 Task: Look for properties with a toilet grab bar.
Action: Mouse moved to (820, 128)
Screenshot: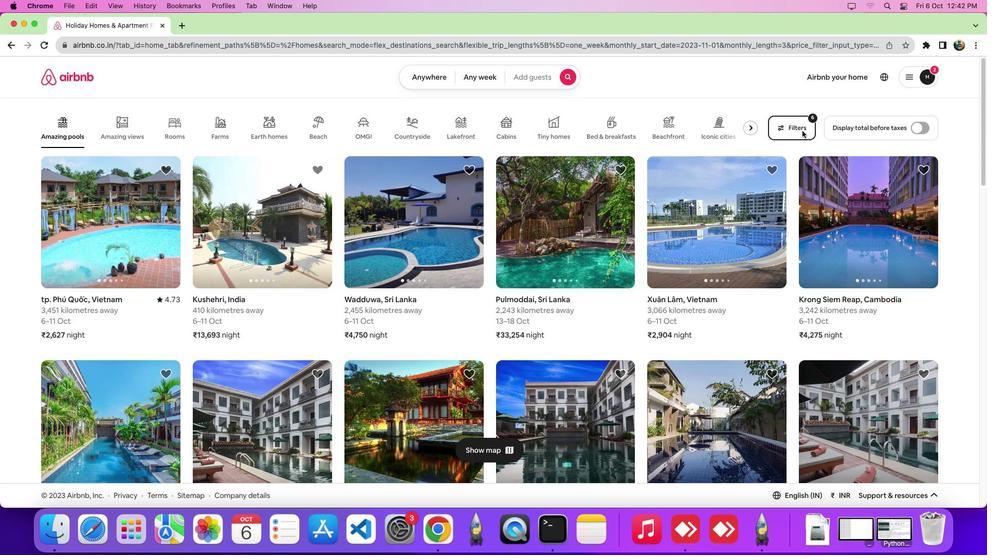 
Action: Mouse pressed left at (820, 128)
Screenshot: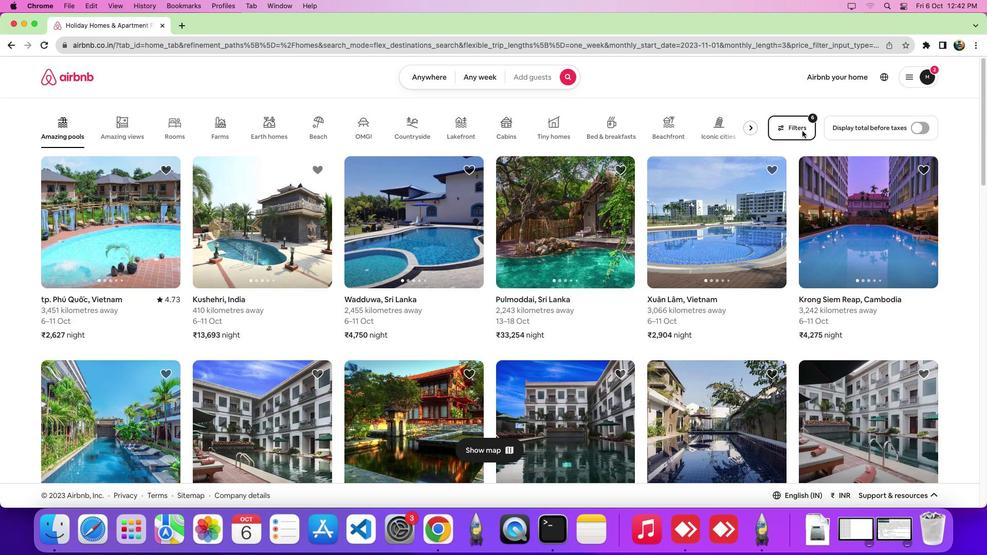 
Action: Mouse moved to (817, 125)
Screenshot: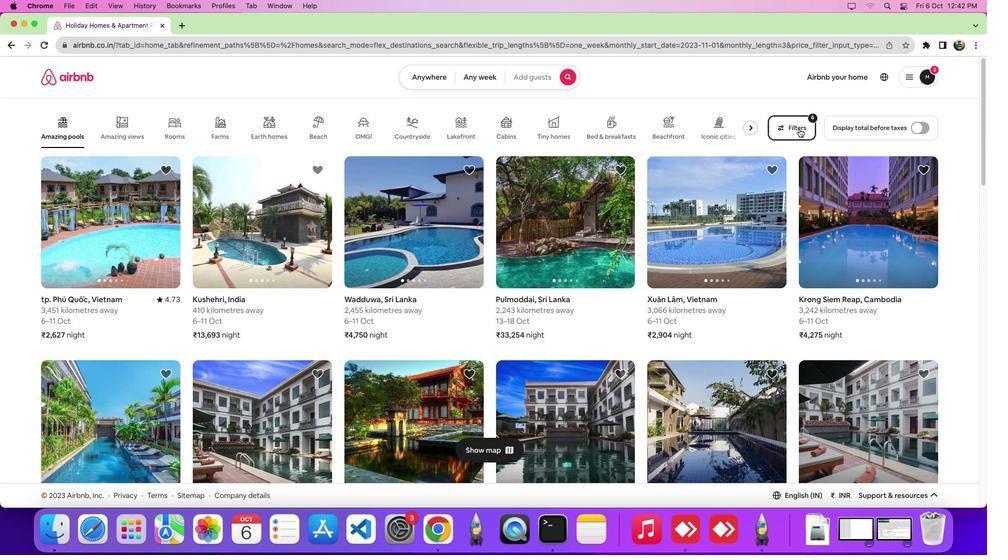 
Action: Mouse pressed left at (817, 125)
Screenshot: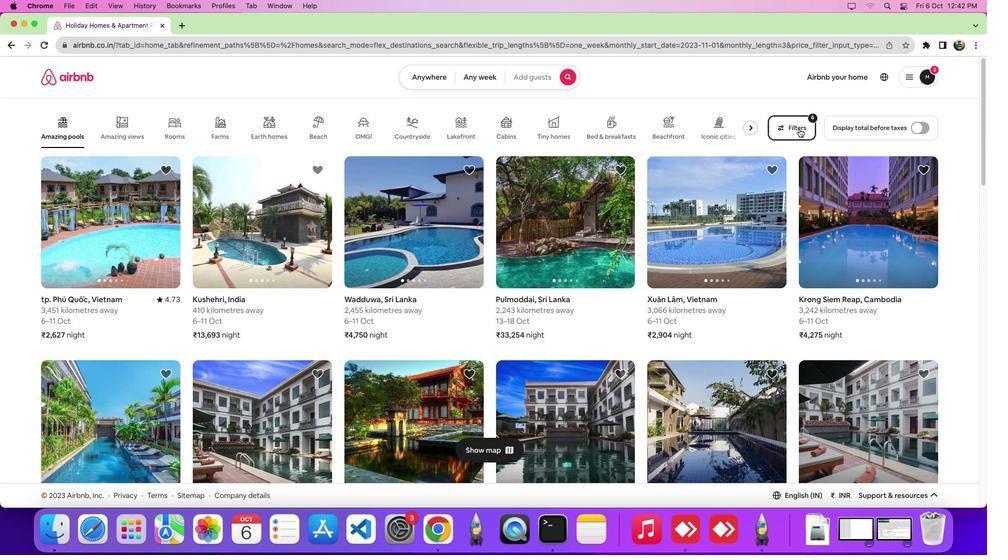 
Action: Mouse moved to (387, 187)
Screenshot: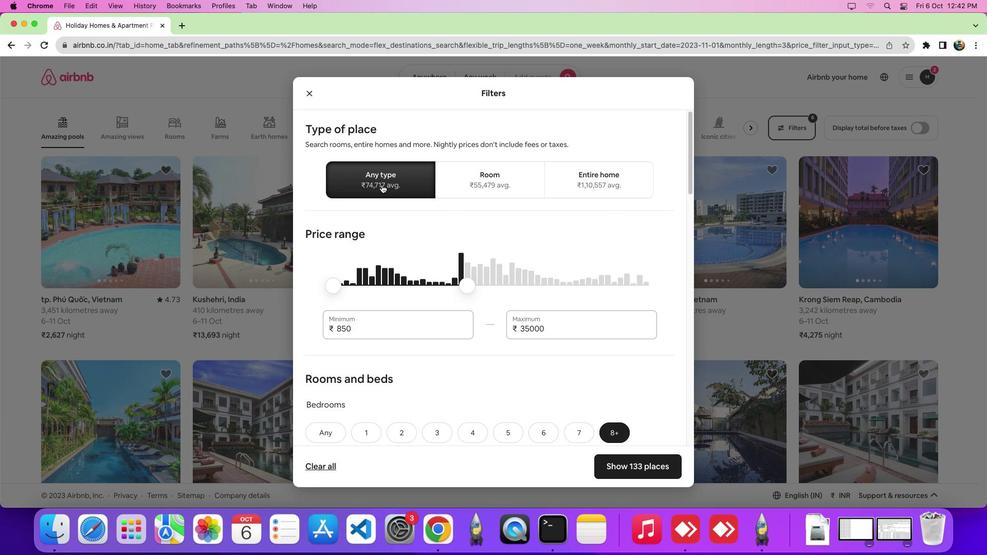 
Action: Mouse pressed left at (387, 187)
Screenshot: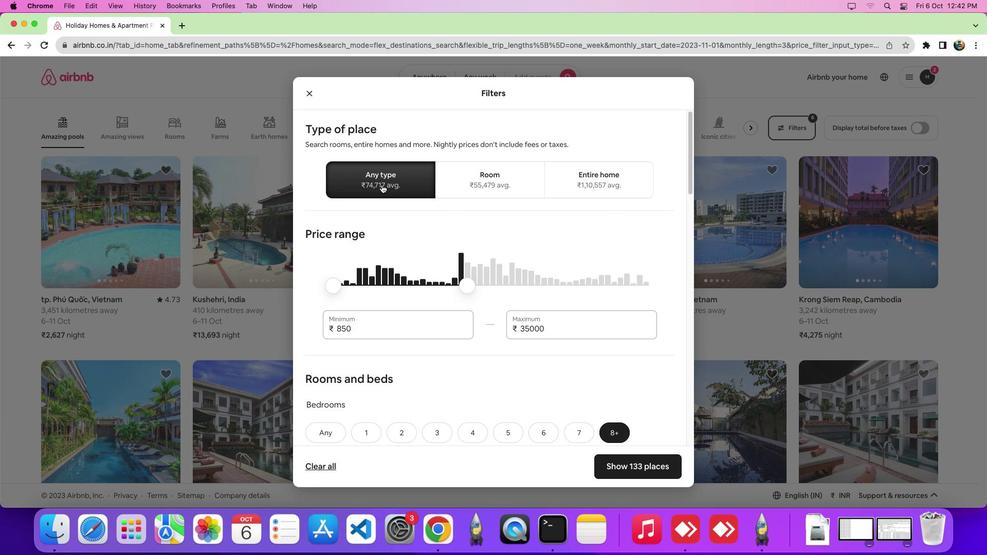 
Action: Mouse moved to (497, 343)
Screenshot: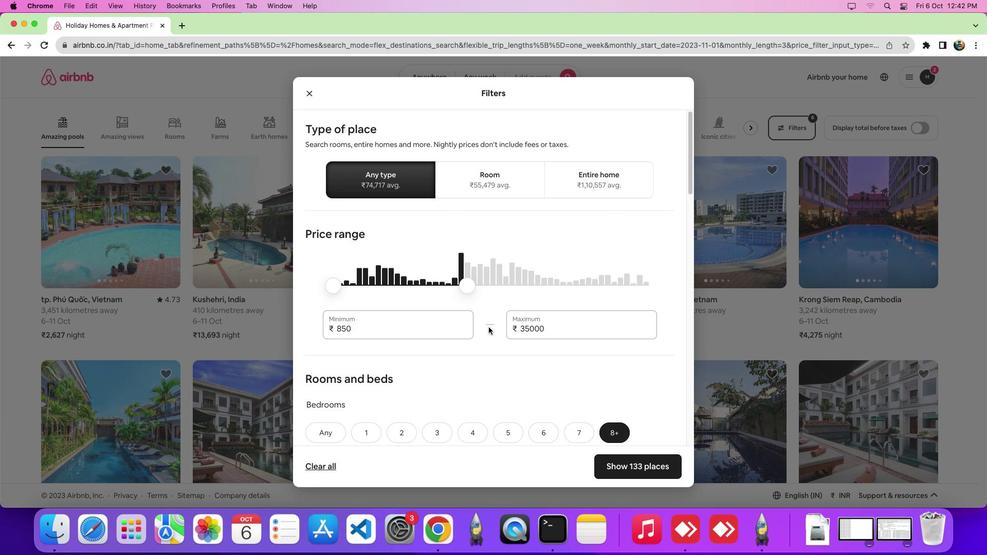 
Action: Mouse scrolled (497, 343) with delta (-6, -15)
Screenshot: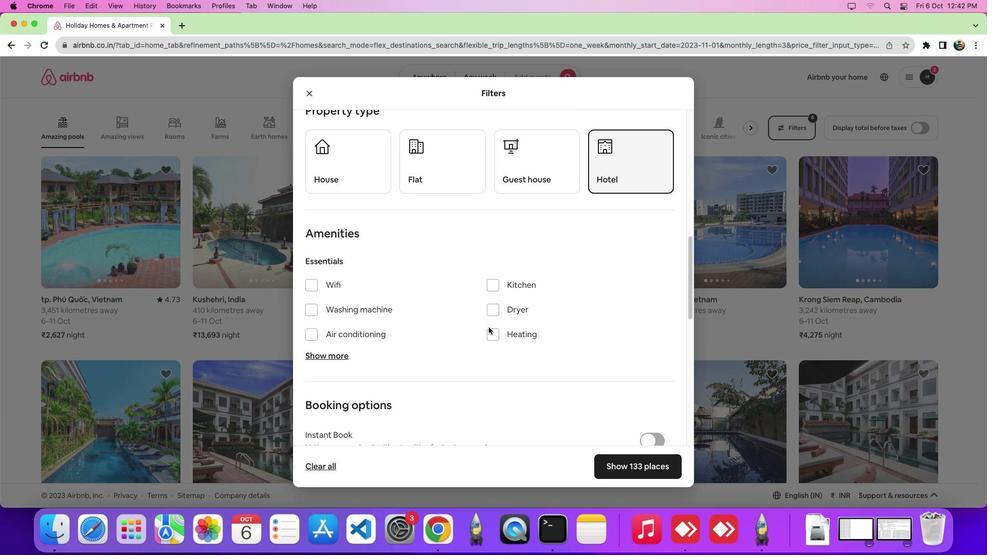 
Action: Mouse scrolled (497, 343) with delta (-6, -16)
Screenshot: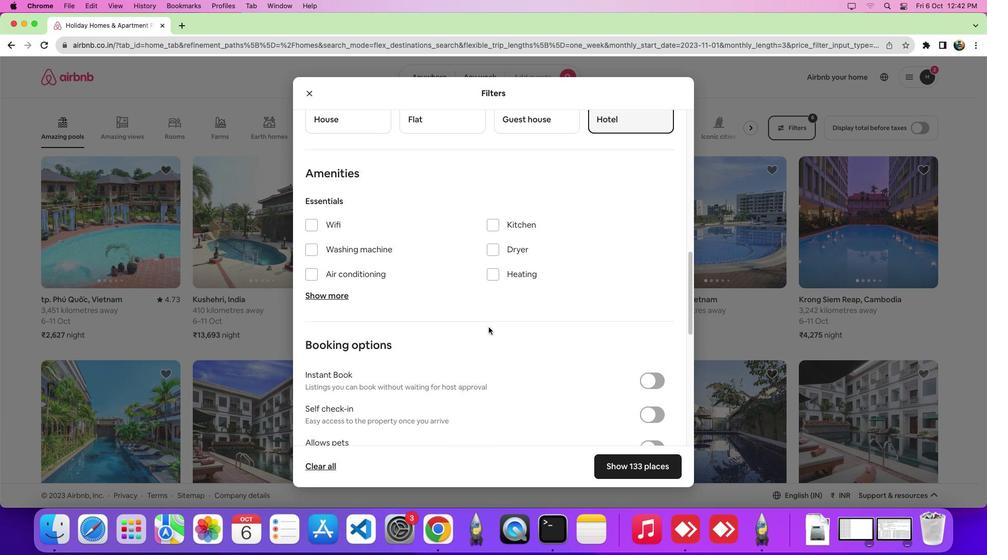 
Action: Mouse scrolled (497, 343) with delta (-6, -21)
Screenshot: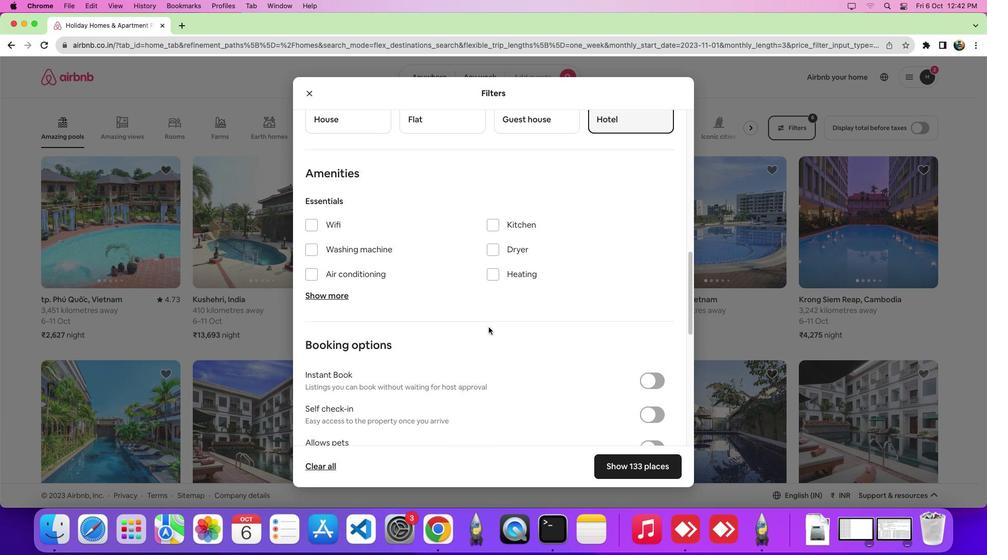 
Action: Mouse scrolled (497, 343) with delta (-6, -23)
Screenshot: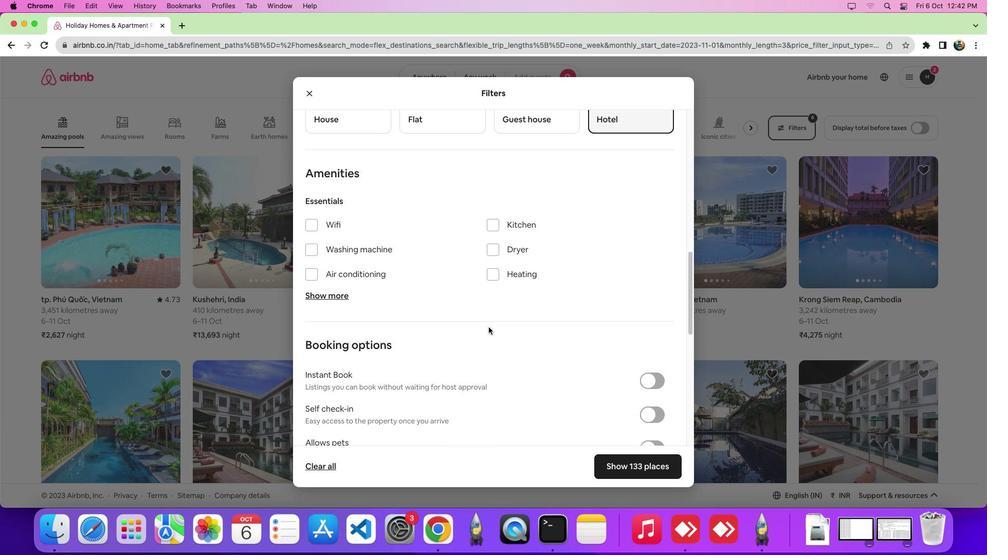 
Action: Mouse scrolled (497, 343) with delta (-6, -15)
Screenshot: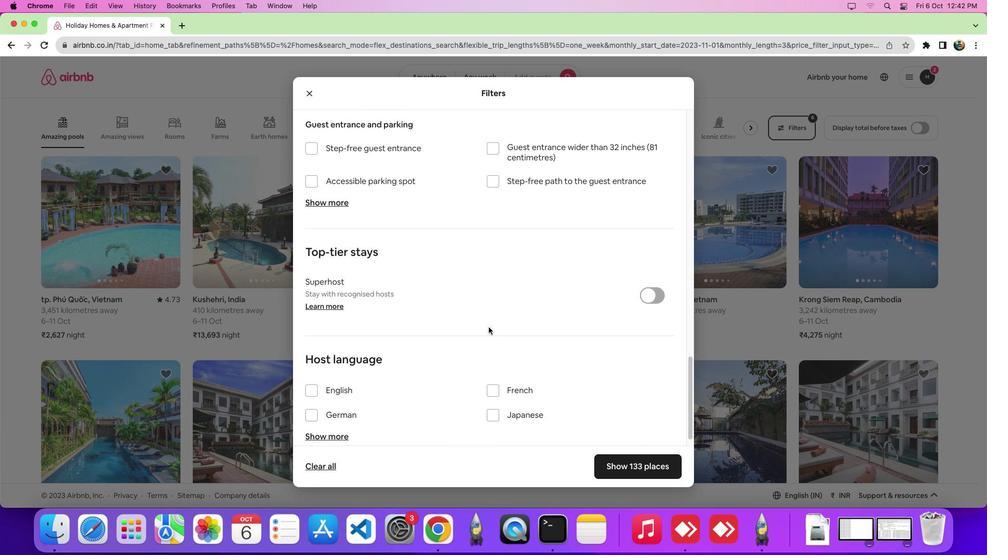 
Action: Mouse scrolled (497, 343) with delta (-6, -16)
Screenshot: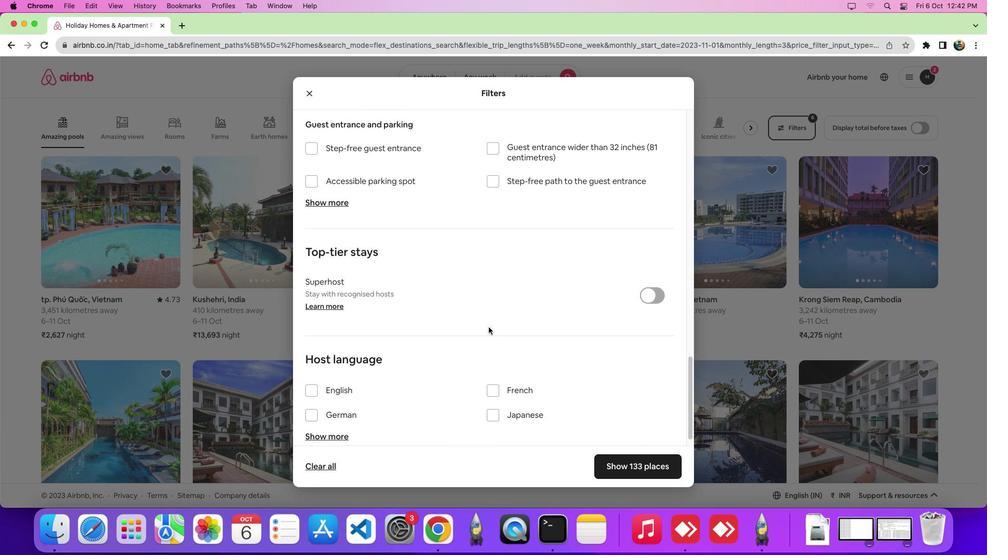 
Action: Mouse scrolled (497, 343) with delta (-6, -20)
Screenshot: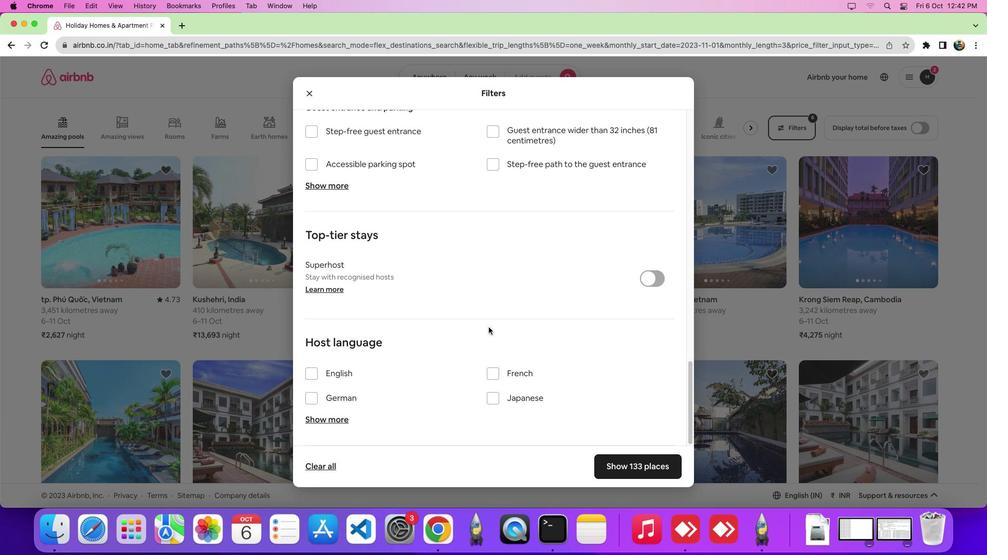 
Action: Mouse scrolled (497, 343) with delta (-6, -23)
Screenshot: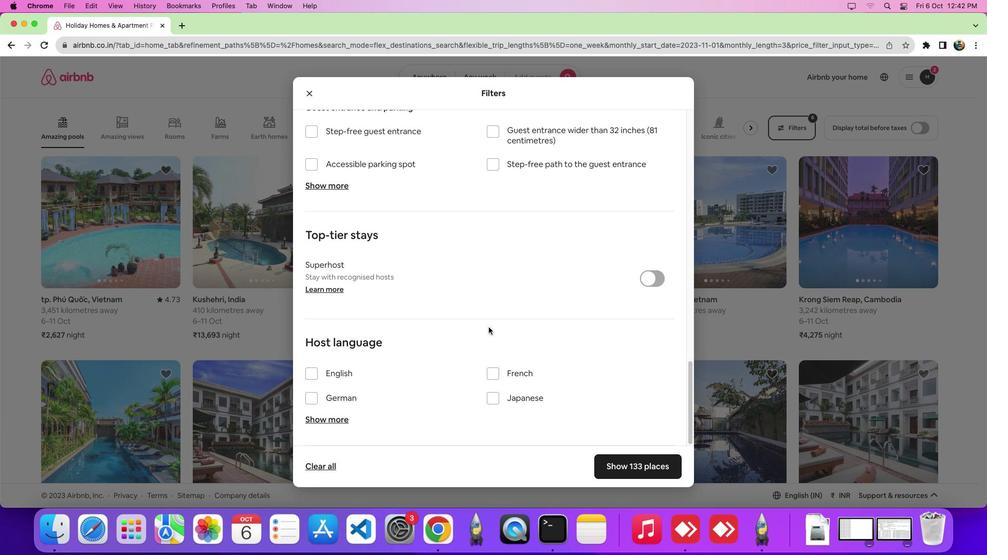 
Action: Mouse scrolled (497, 343) with delta (-6, -23)
Screenshot: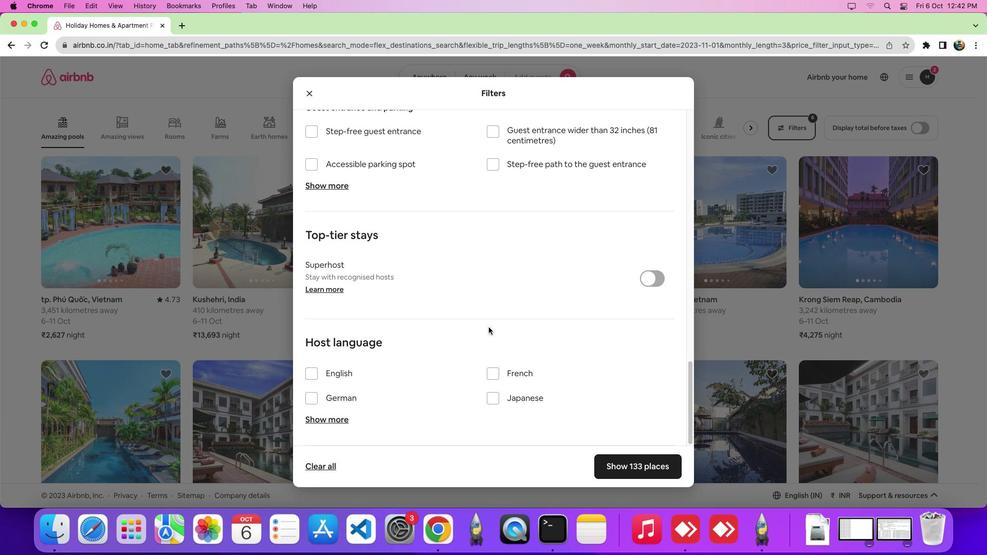 
Action: Mouse moved to (329, 184)
Screenshot: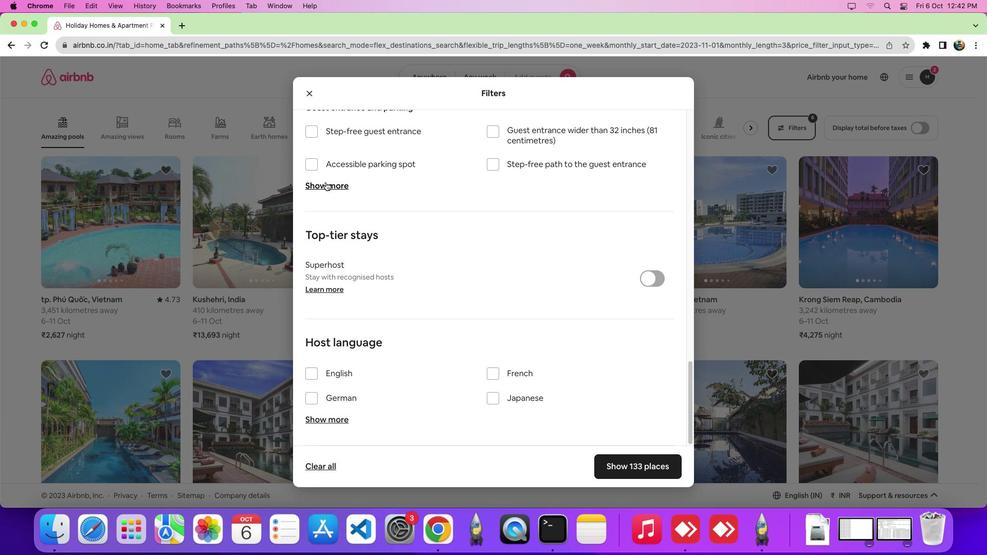 
Action: Mouse pressed left at (329, 184)
Screenshot: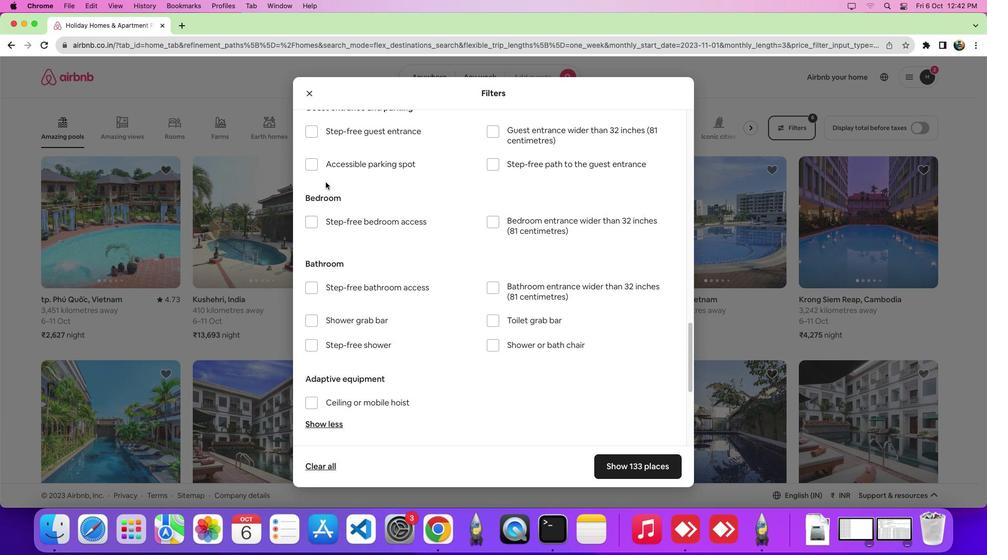 
Action: Mouse moved to (502, 317)
Screenshot: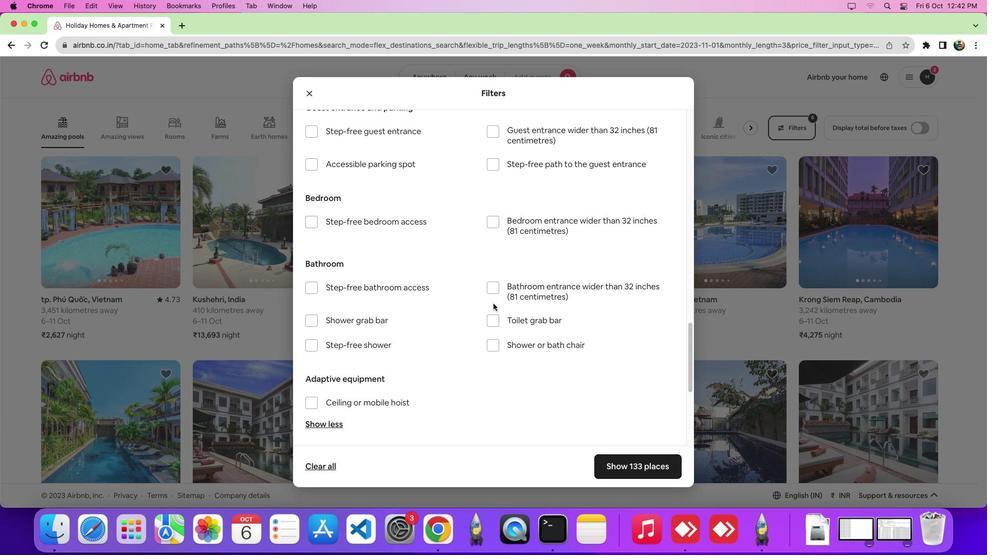 
Action: Mouse scrolled (502, 317) with delta (-6, -15)
Screenshot: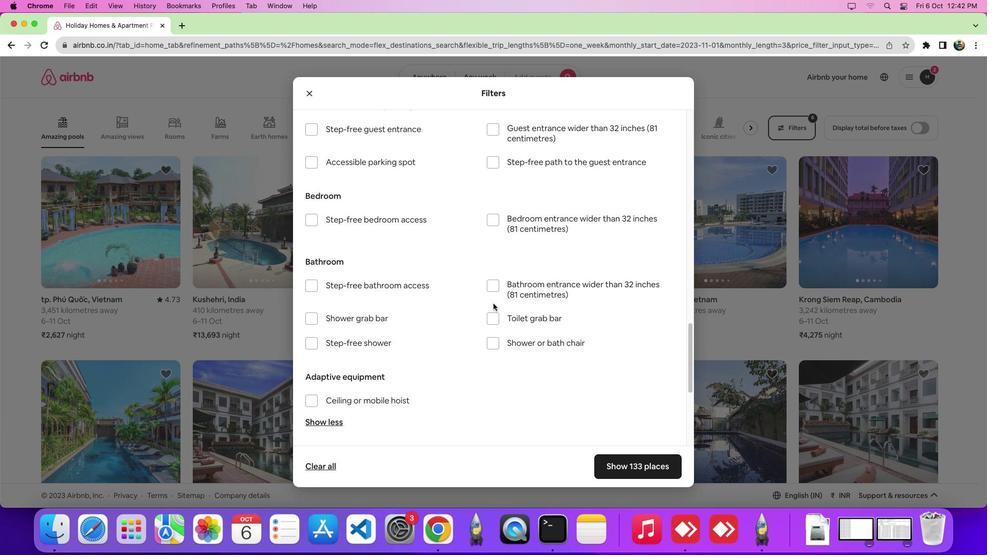 
Action: Mouse scrolled (502, 317) with delta (-6, -15)
Screenshot: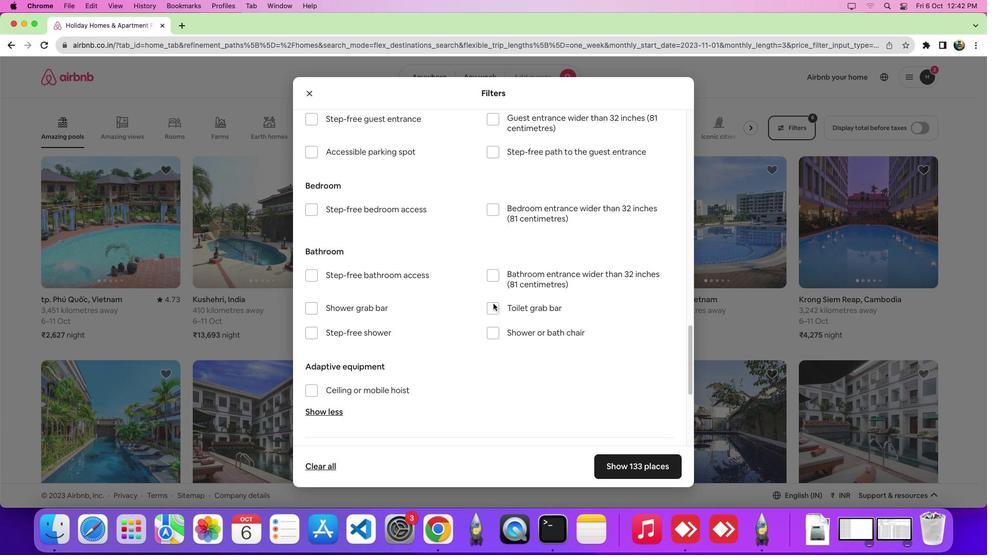 
Action: Mouse moved to (504, 319)
Screenshot: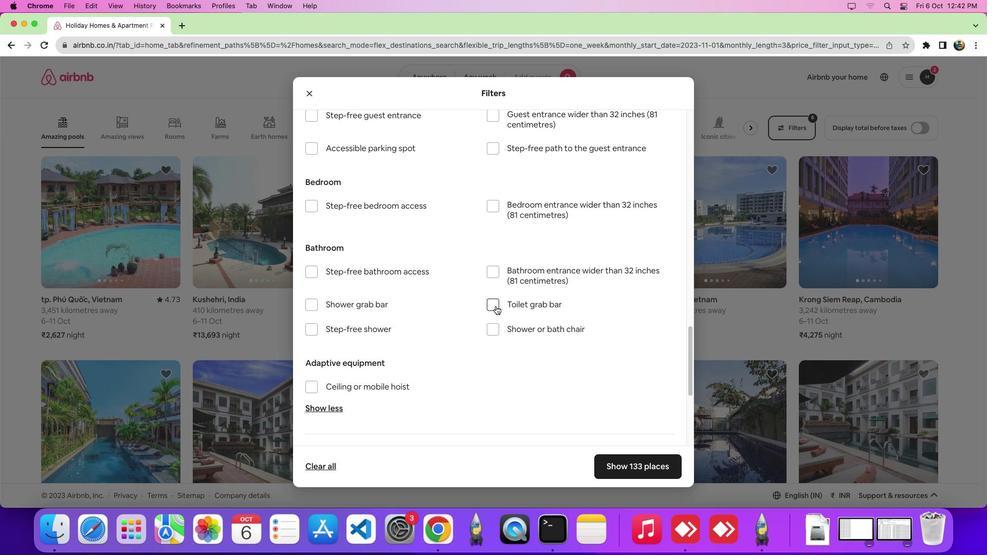 
Action: Mouse pressed left at (504, 319)
Screenshot: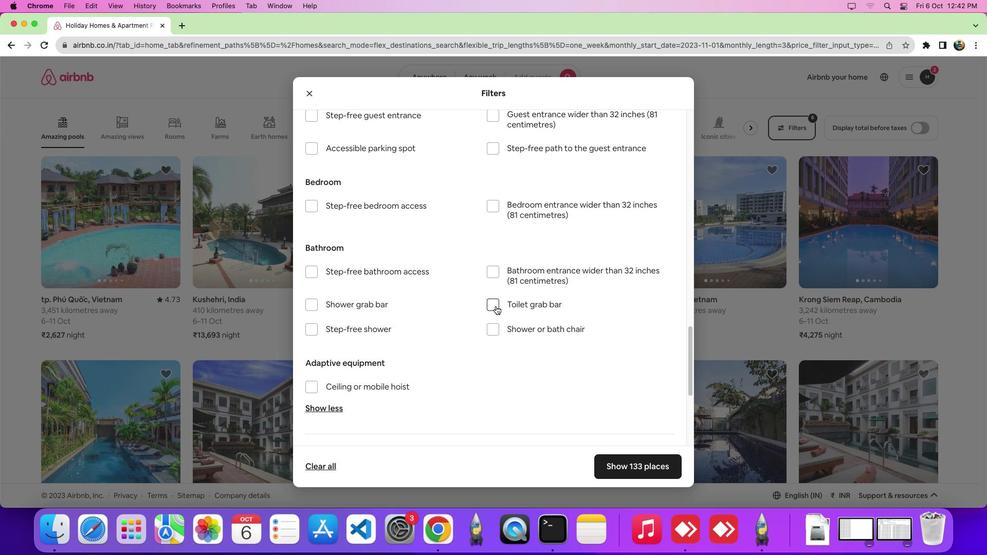 
Action: Mouse moved to (644, 499)
Screenshot: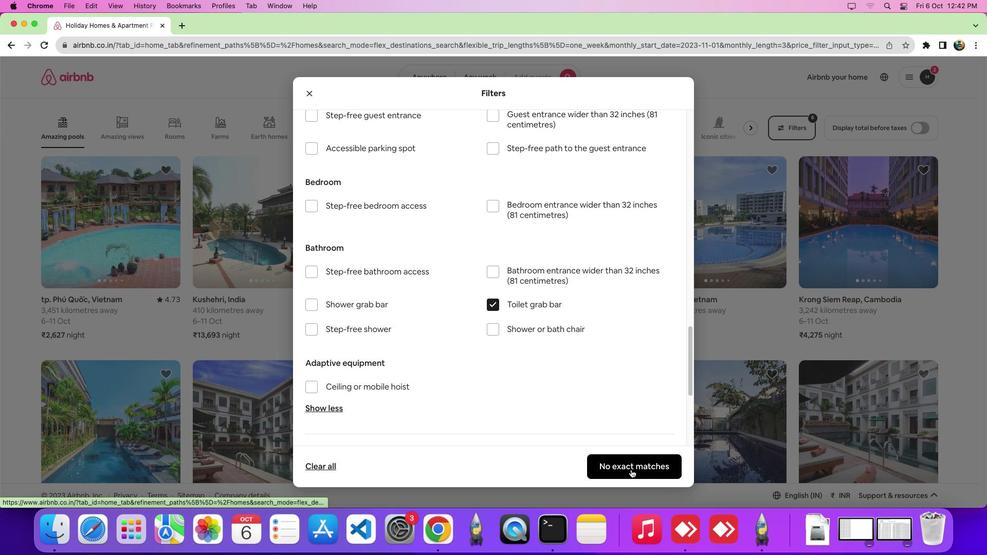 
Action: Mouse pressed left at (644, 499)
Screenshot: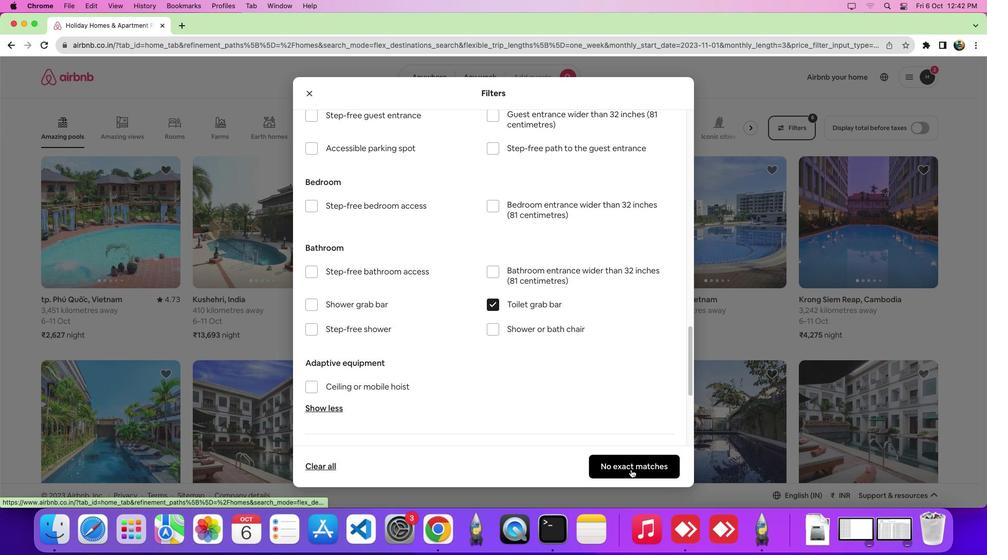 
Action: Mouse moved to (635, 488)
Screenshot: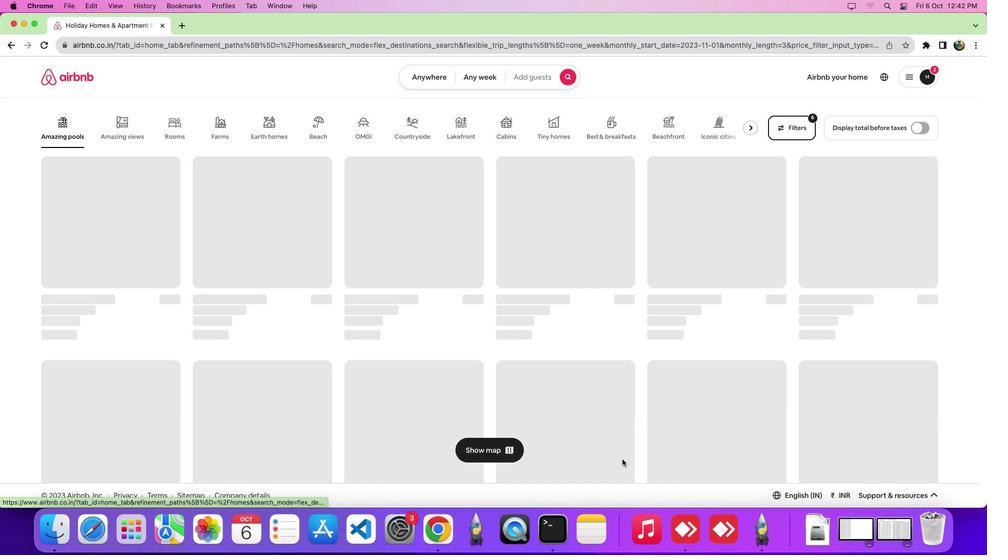 
